 Task: Use the audio channel remapper to remap the "Rear center" to "Right".
Action: Mouse moved to (108, 13)
Screenshot: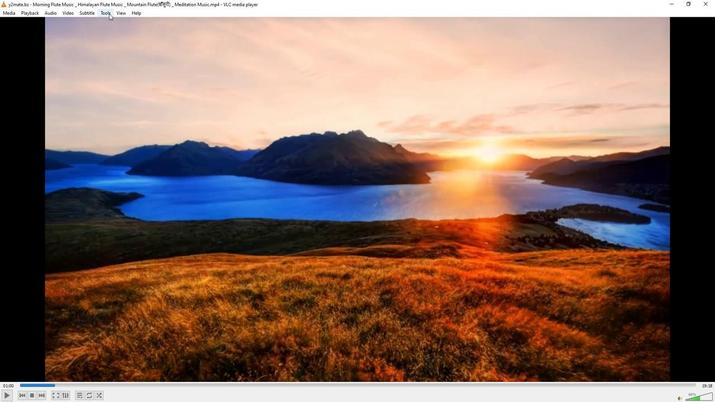 
Action: Mouse pressed left at (108, 13)
Screenshot: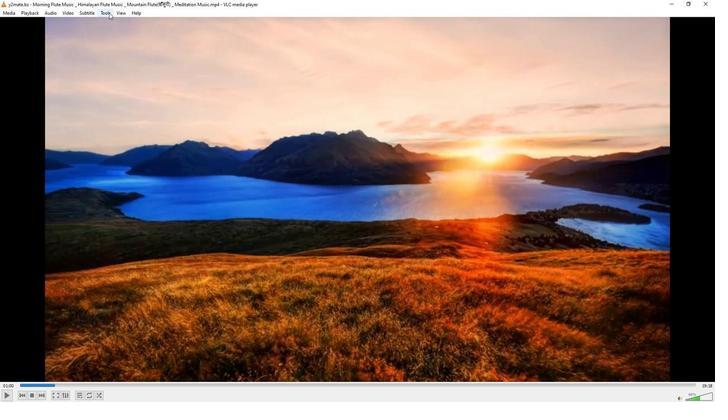 
Action: Mouse moved to (117, 101)
Screenshot: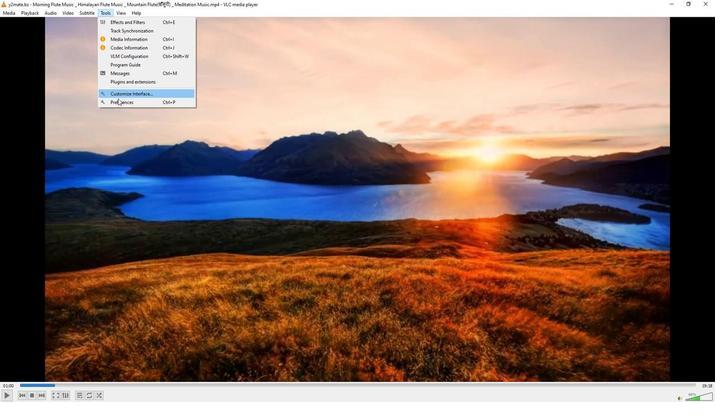 
Action: Mouse pressed left at (117, 101)
Screenshot: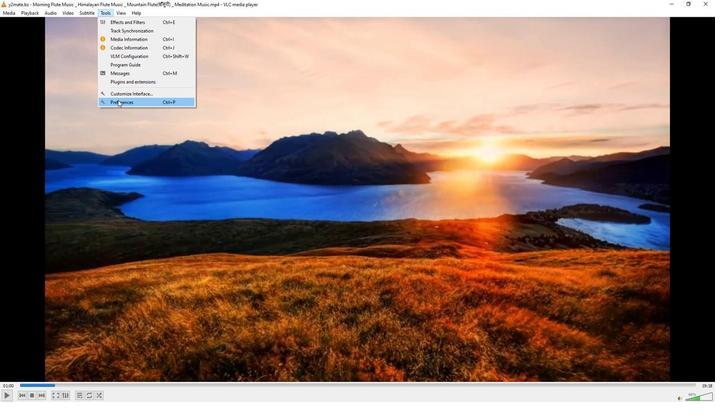 
Action: Mouse moved to (235, 330)
Screenshot: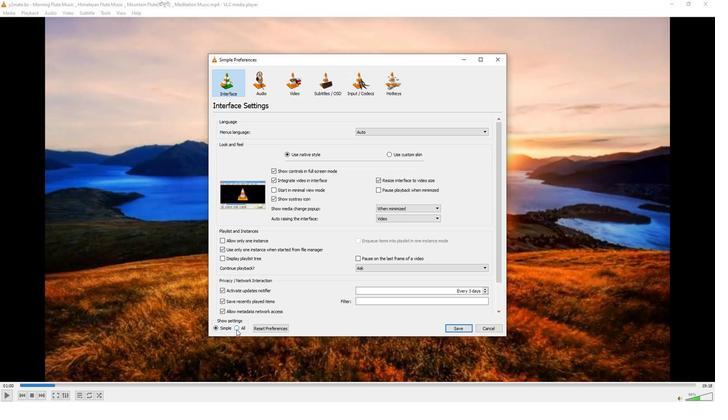 
Action: Mouse pressed left at (235, 330)
Screenshot: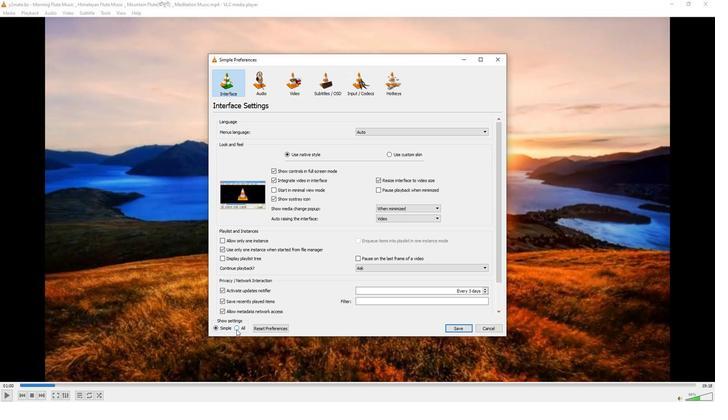 
Action: Mouse moved to (224, 158)
Screenshot: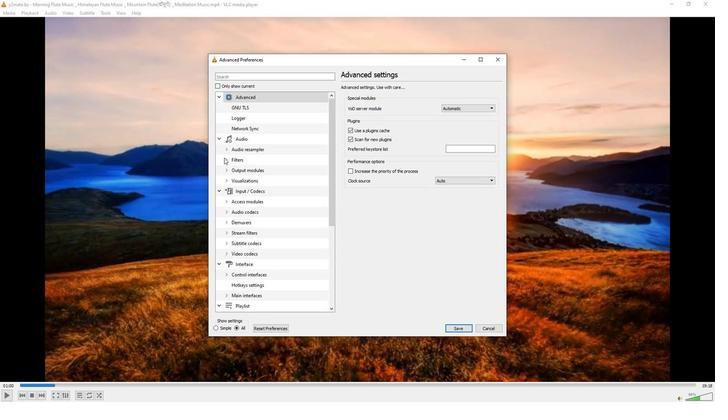 
Action: Mouse pressed left at (224, 158)
Screenshot: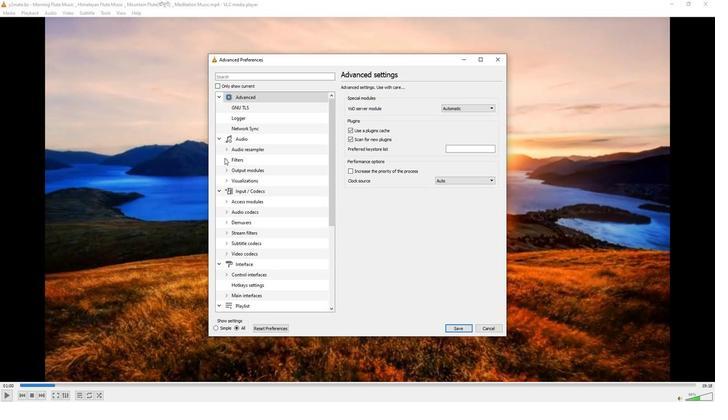 
Action: Mouse moved to (253, 262)
Screenshot: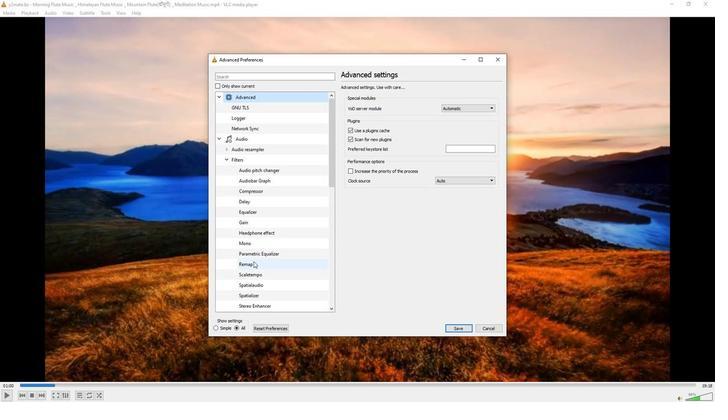 
Action: Mouse pressed left at (253, 262)
Screenshot: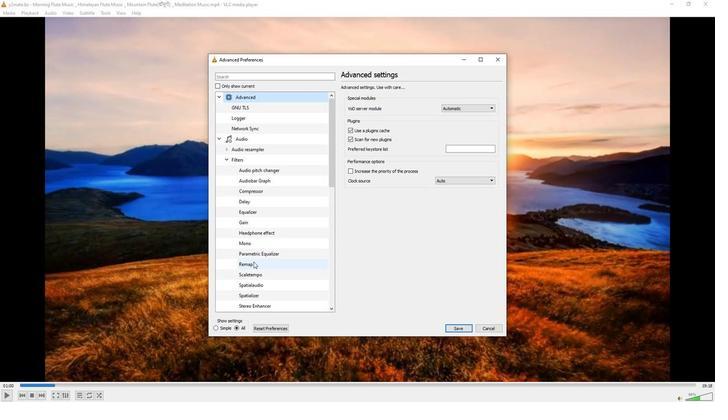 
Action: Mouse moved to (483, 140)
Screenshot: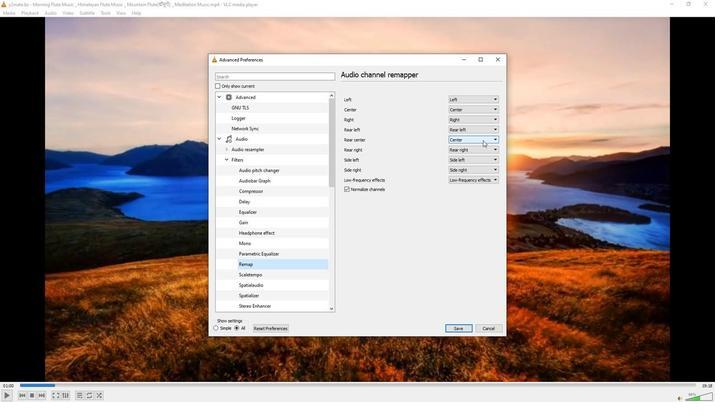 
Action: Mouse pressed left at (483, 140)
Screenshot: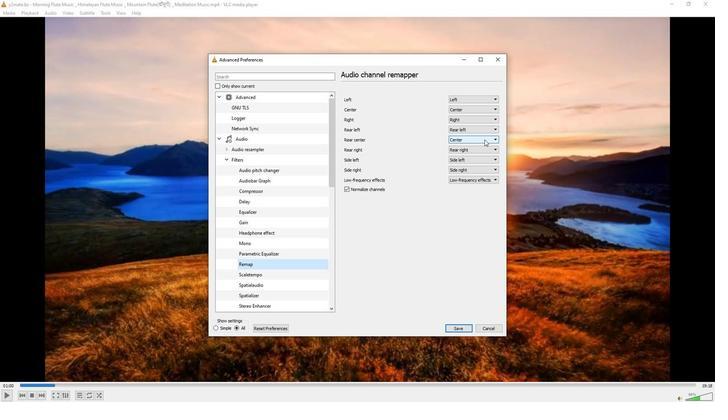 
Action: Mouse moved to (478, 155)
Screenshot: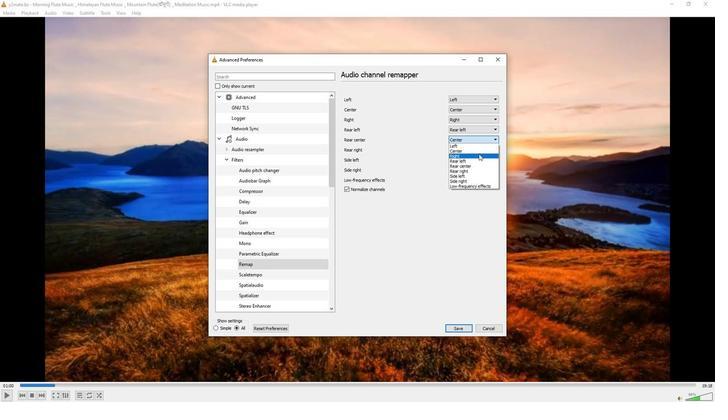 
Action: Mouse pressed left at (478, 155)
Screenshot: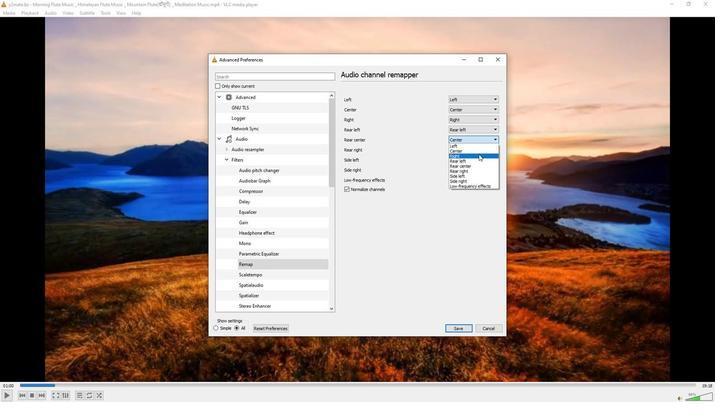
Action: Mouse moved to (458, 329)
Screenshot: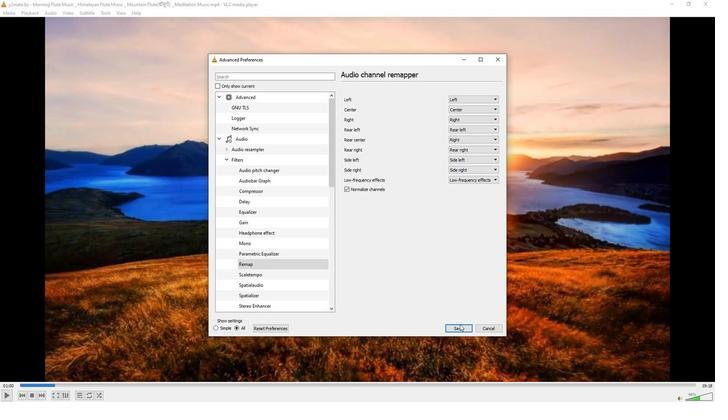 
Action: Mouse pressed left at (458, 329)
Screenshot: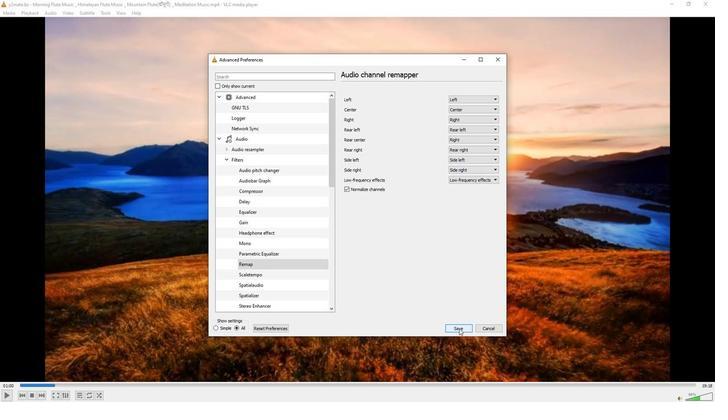 
Action: Mouse moved to (458, 329)
Screenshot: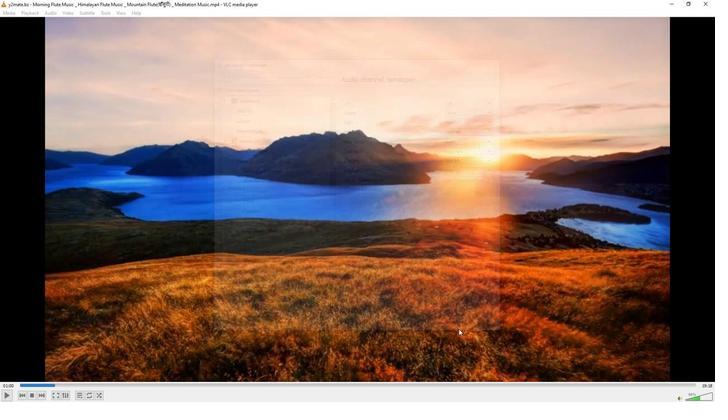 
